 Task: In profile recomendations turn off email notifications.
Action: Mouse moved to (613, 59)
Screenshot: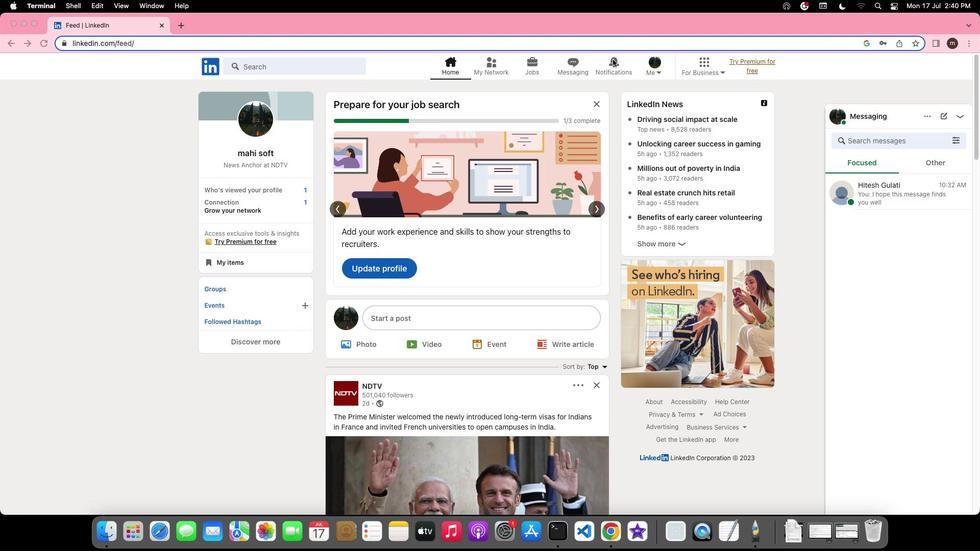 
Action: Mouse pressed left at (613, 59)
Screenshot: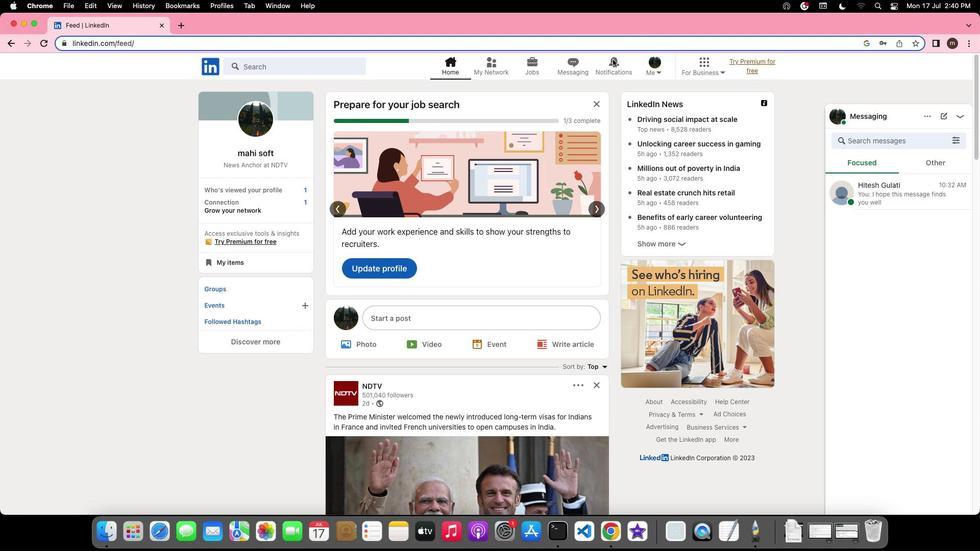 
Action: Mouse pressed left at (613, 59)
Screenshot: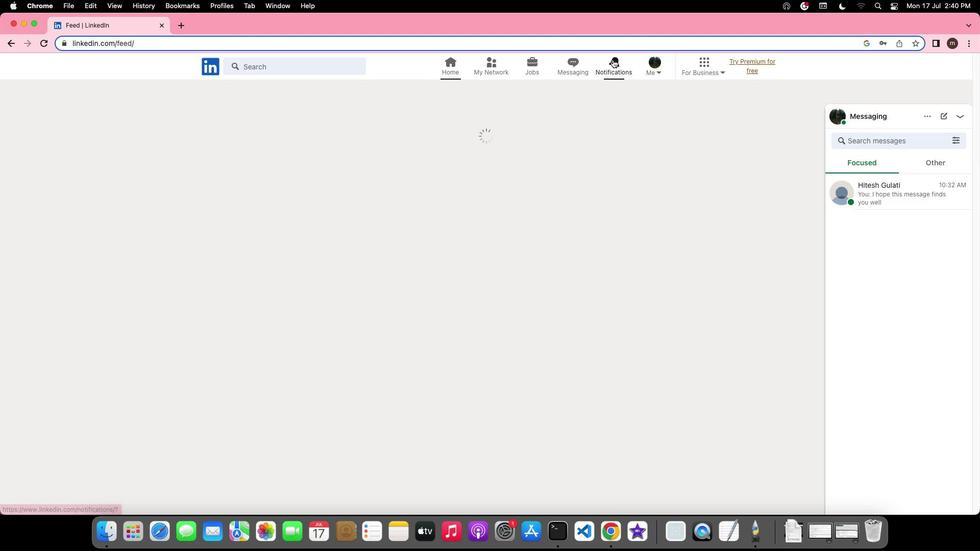 
Action: Mouse moved to (246, 134)
Screenshot: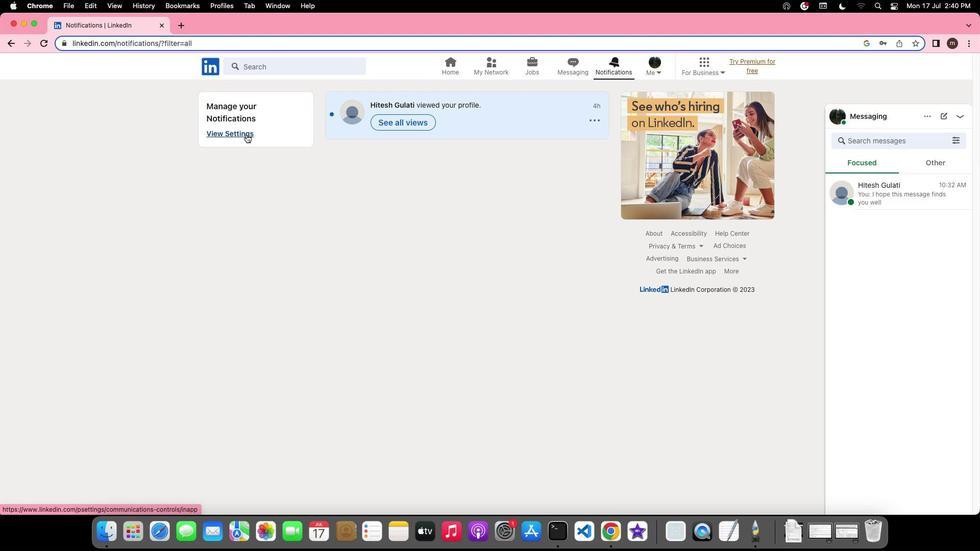 
Action: Mouse pressed left at (246, 134)
Screenshot: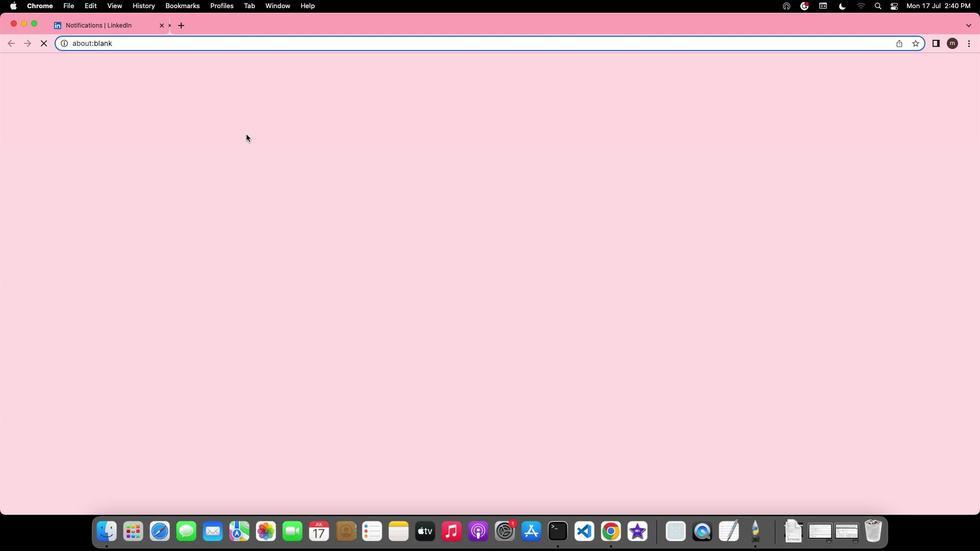 
Action: Mouse moved to (400, 413)
Screenshot: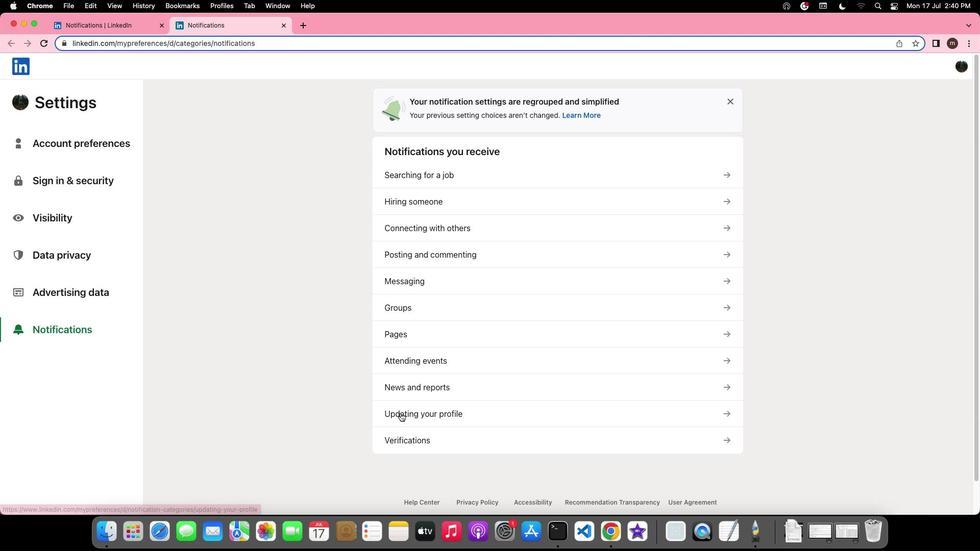 
Action: Mouse pressed left at (400, 413)
Screenshot: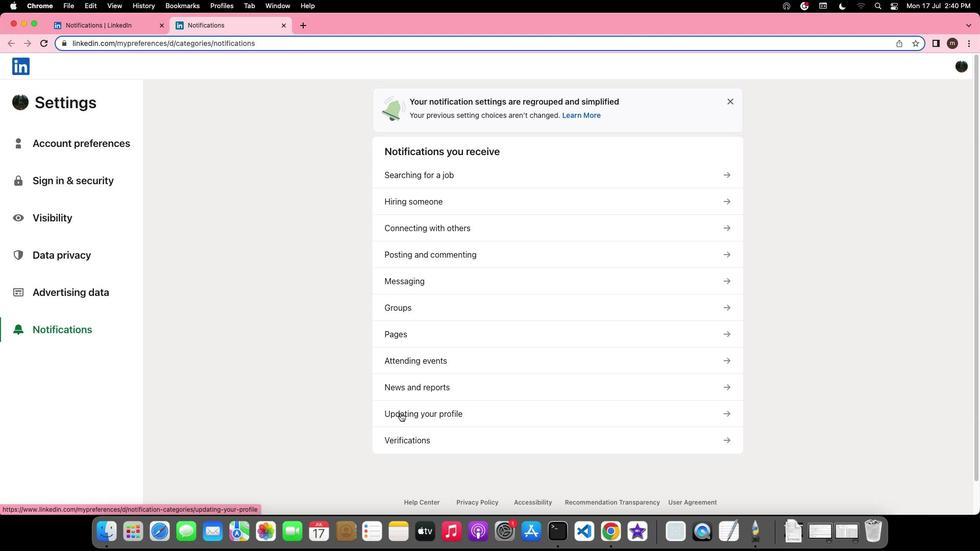 
Action: Mouse moved to (457, 157)
Screenshot: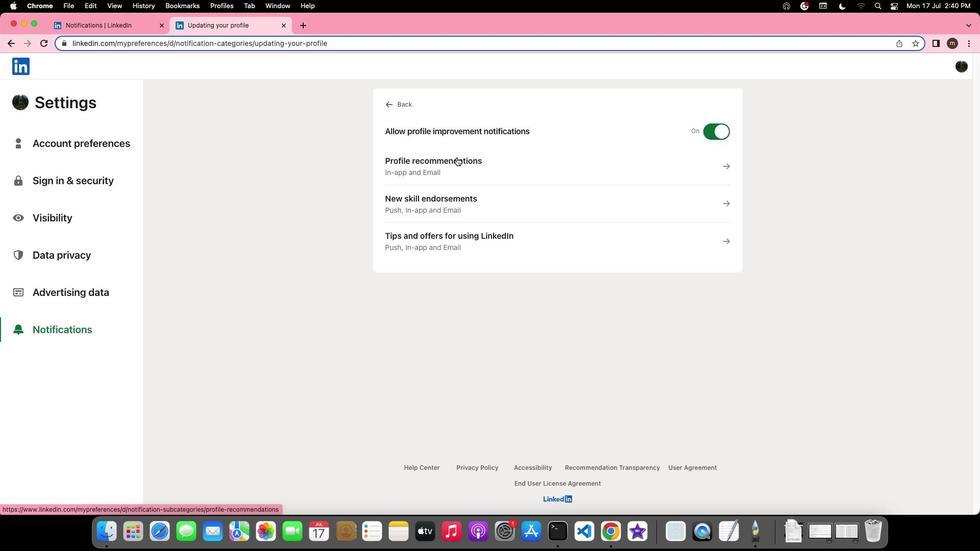 
Action: Mouse pressed left at (457, 157)
Screenshot: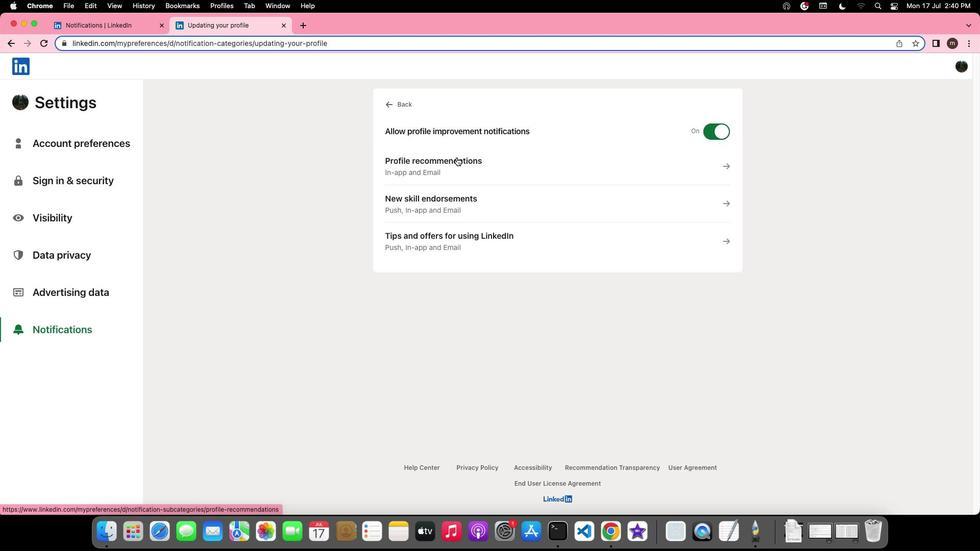 
Action: Mouse moved to (717, 280)
Screenshot: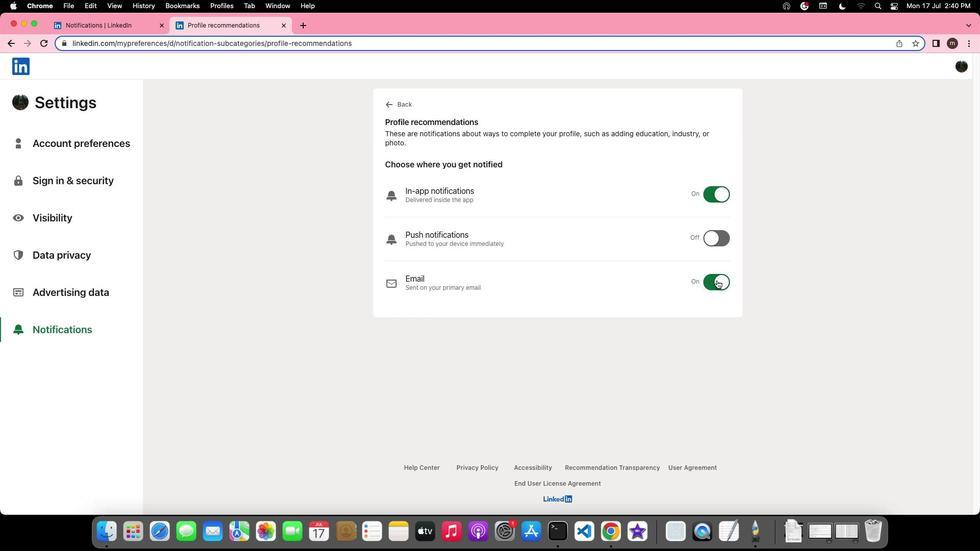 
Action: Mouse pressed left at (717, 280)
Screenshot: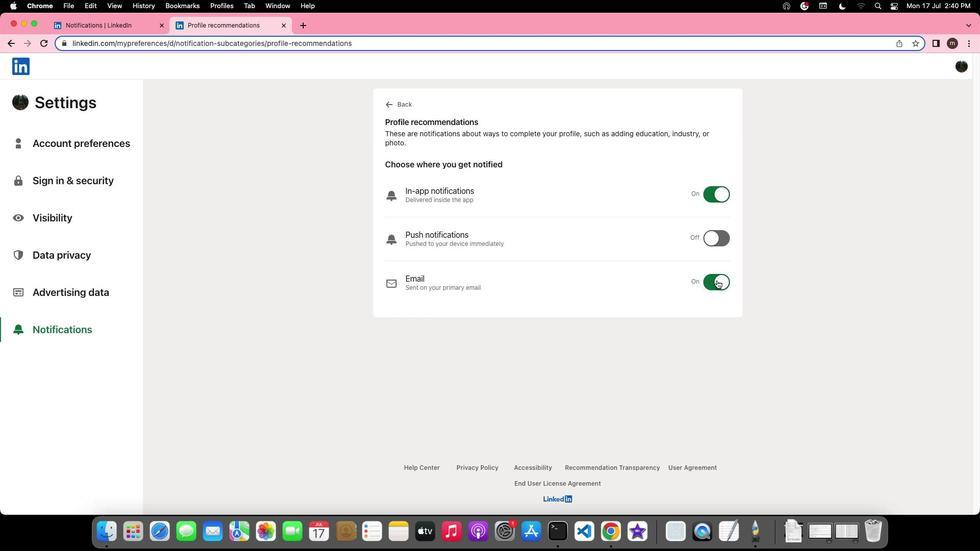 
Action: Mouse moved to (749, 320)
Screenshot: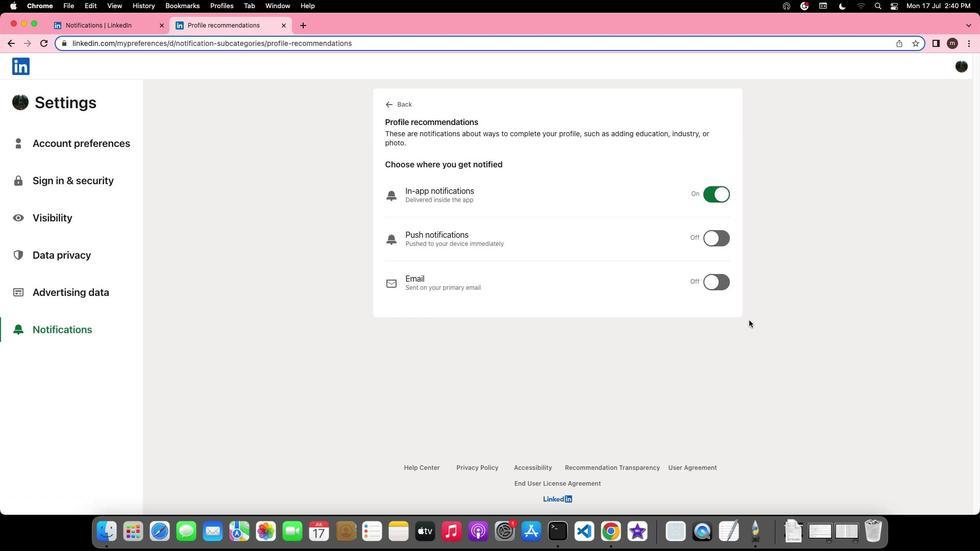 
